 Task: Send an email with the signature Brittany Collins with the subject Reminder for a day off and the message Can you please advise on the status of the budget for the project? from softage.10@softage.net to softage.4@softage.net and move the email from Sent Items to the folder Digital rights management
Action: Mouse moved to (99, 90)
Screenshot: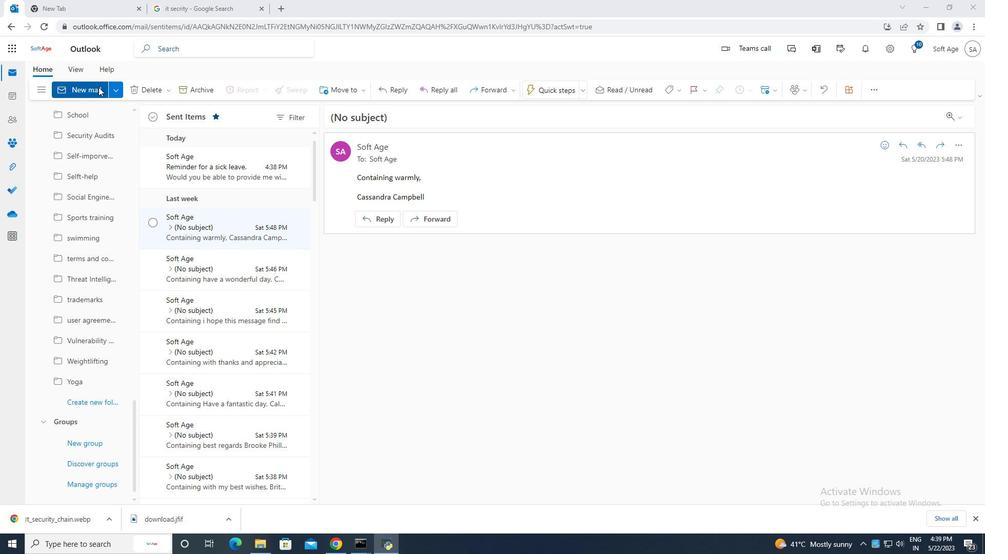 
Action: Mouse pressed left at (99, 90)
Screenshot: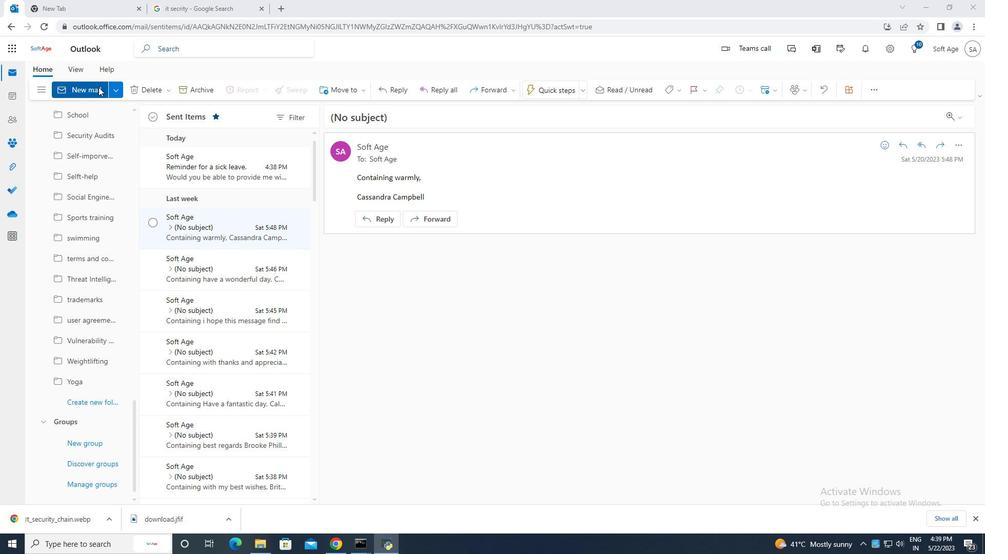 
Action: Mouse moved to (670, 97)
Screenshot: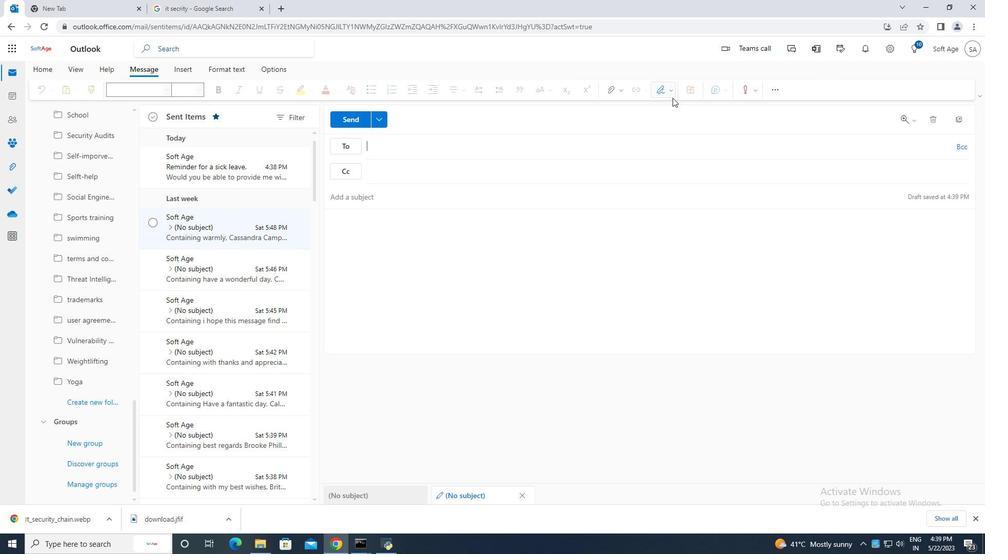 
Action: Mouse pressed left at (670, 97)
Screenshot: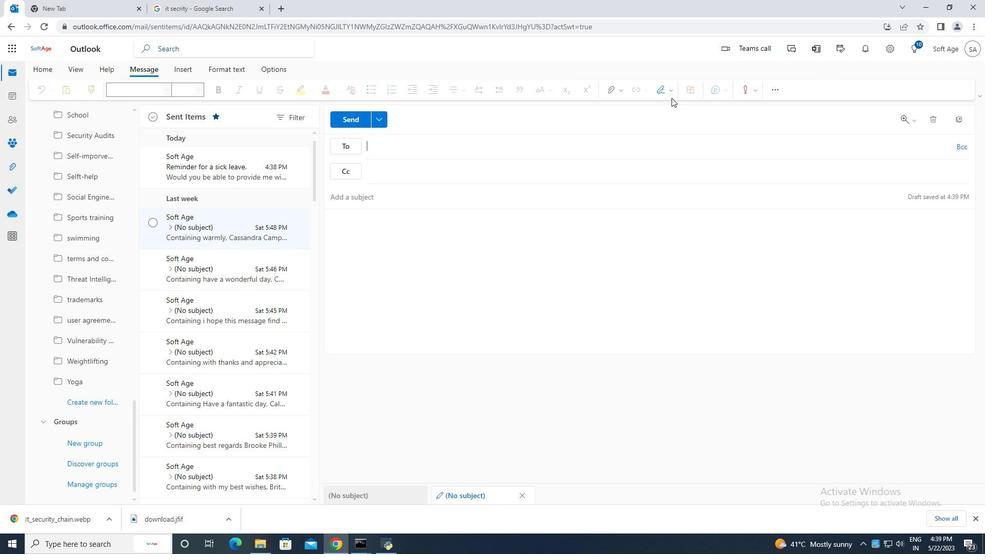 
Action: Mouse moved to (647, 132)
Screenshot: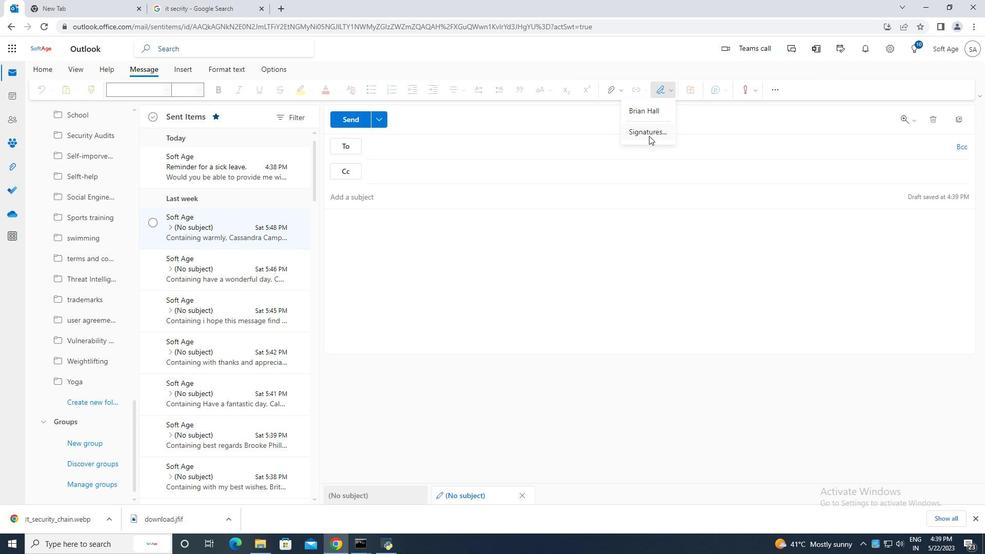 
Action: Mouse pressed left at (647, 132)
Screenshot: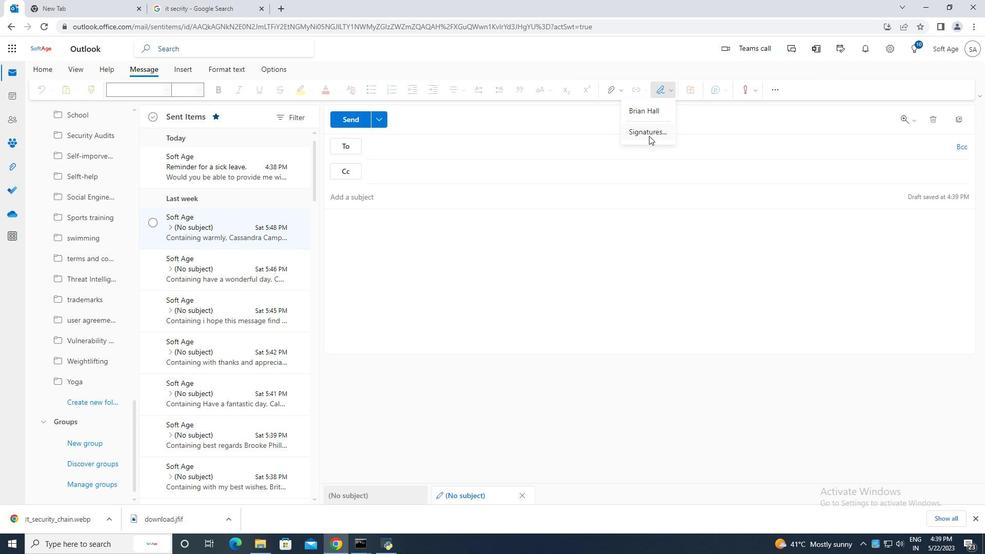 
Action: Mouse moved to (701, 171)
Screenshot: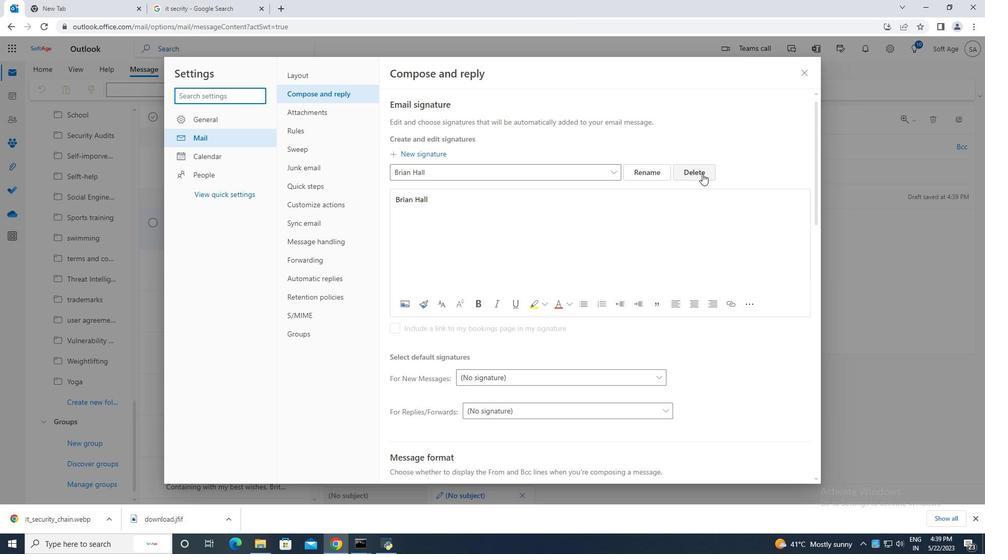 
Action: Mouse pressed left at (701, 171)
Screenshot: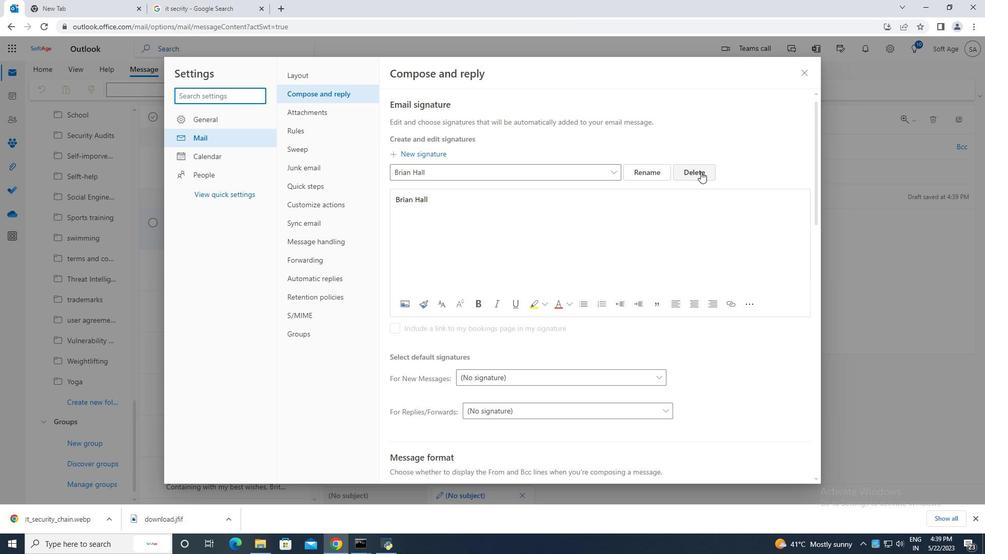 
Action: Mouse moved to (424, 172)
Screenshot: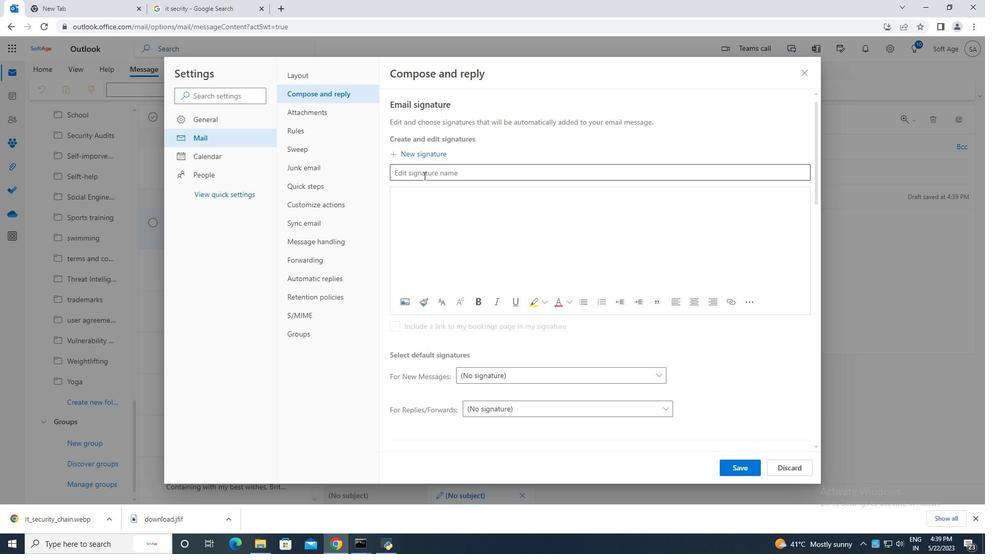 
Action: Mouse pressed left at (424, 172)
Screenshot: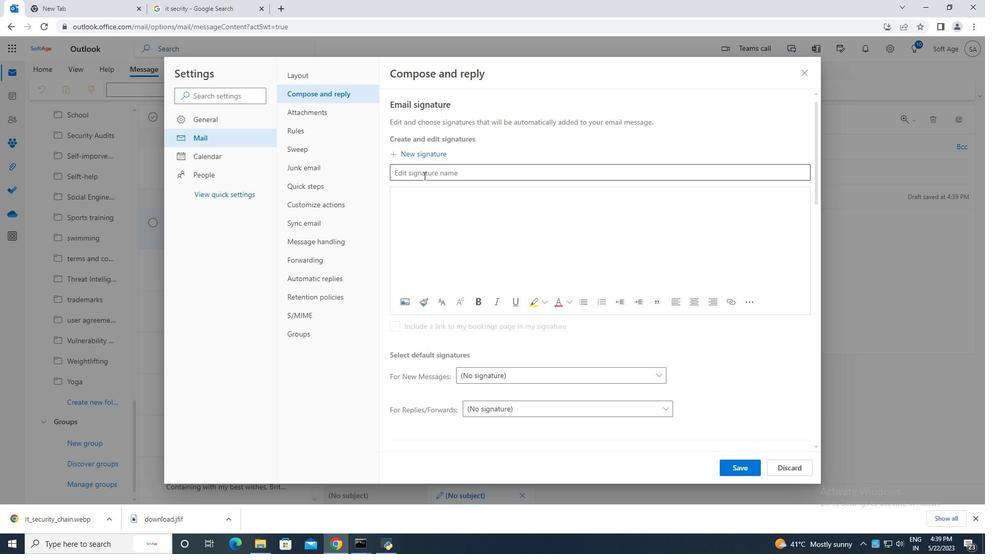 
Action: Mouse moved to (424, 172)
Screenshot: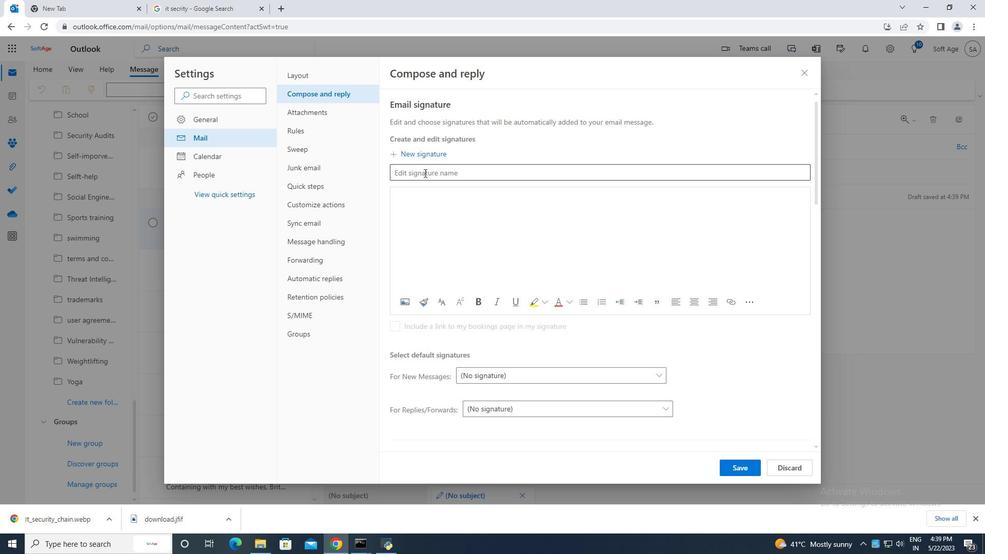 
Action: Key pressed <Key.caps_lock>BR<Key.backspace><Key.caps_lock>ittany<Key.space><Key.backspace><Key.backspace><Key.backspace><Key.backspace><Key.backspace><Key.backspace><Key.backspace>rittany<Key.space><Key.caps_lock>C<Key.caps_lock>ollins
Screenshot: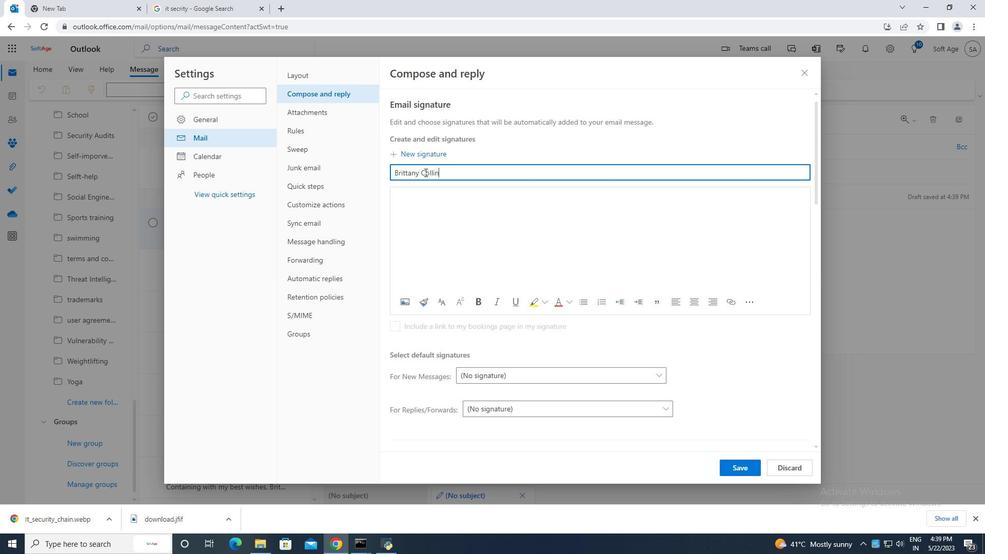 
Action: Mouse moved to (423, 208)
Screenshot: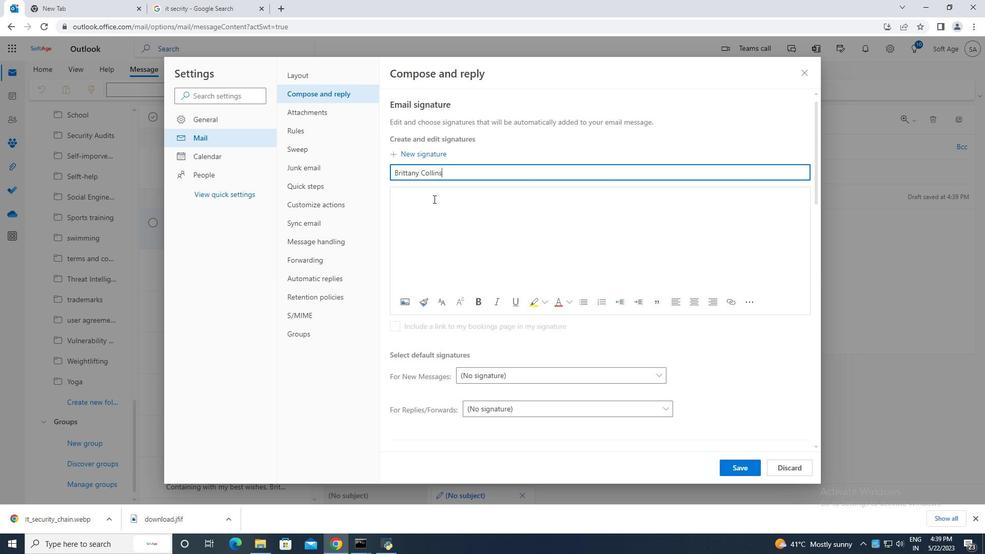 
Action: Mouse pressed left at (423, 208)
Screenshot: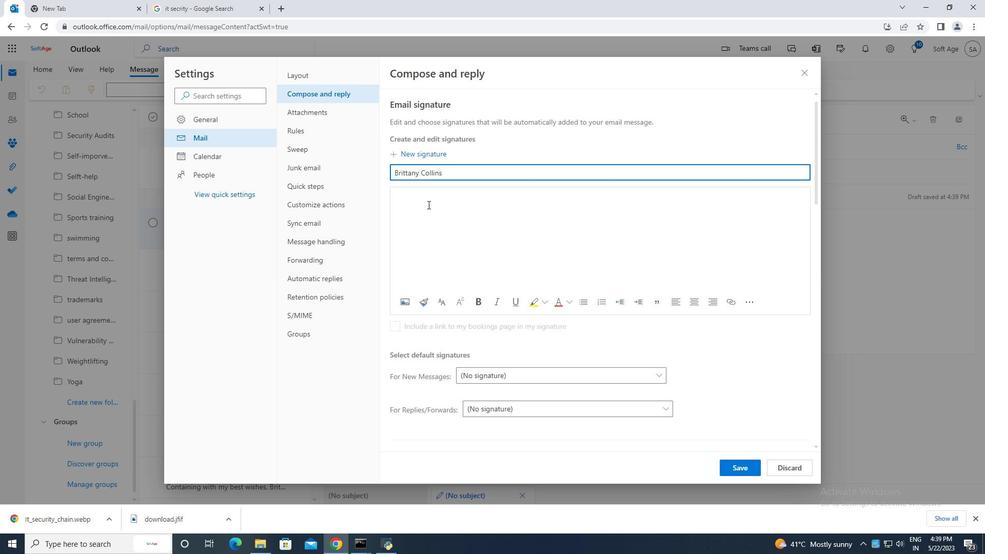 
Action: Key pressed <Key.caps_lock>B<Key.caps_lock>rittany<Key.space><Key.caps_lock>C<Key.caps_lock>ollins
Screenshot: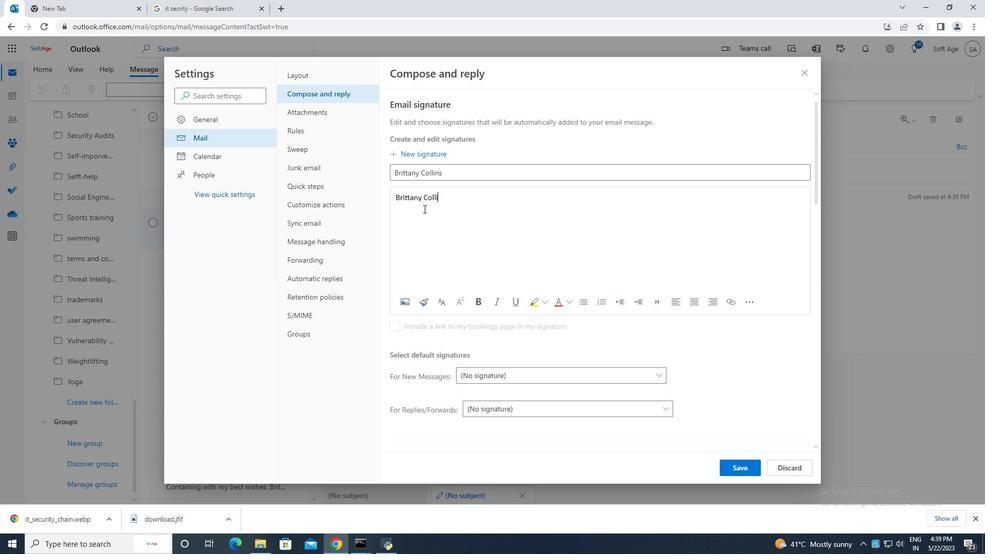 
Action: Mouse moved to (732, 472)
Screenshot: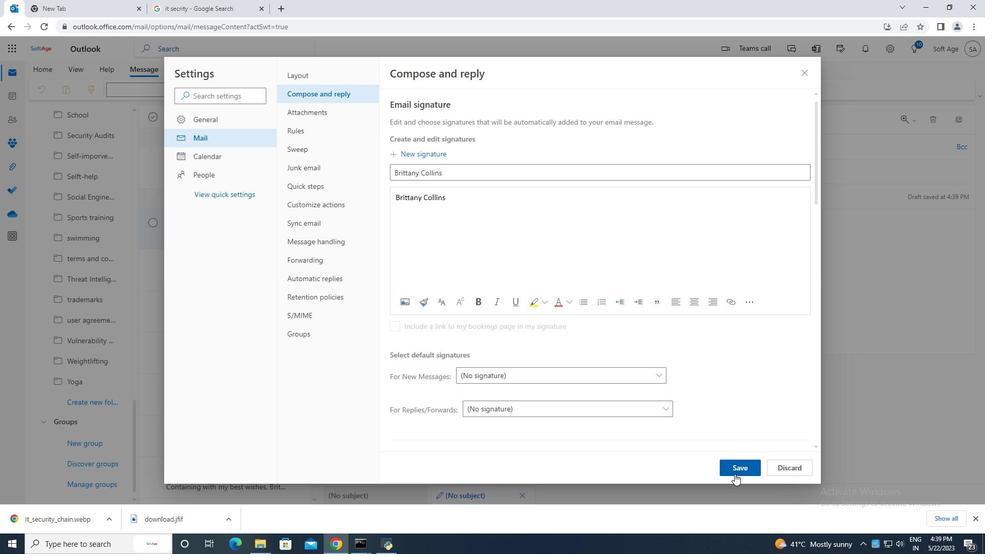 
Action: Mouse pressed left at (732, 472)
Screenshot: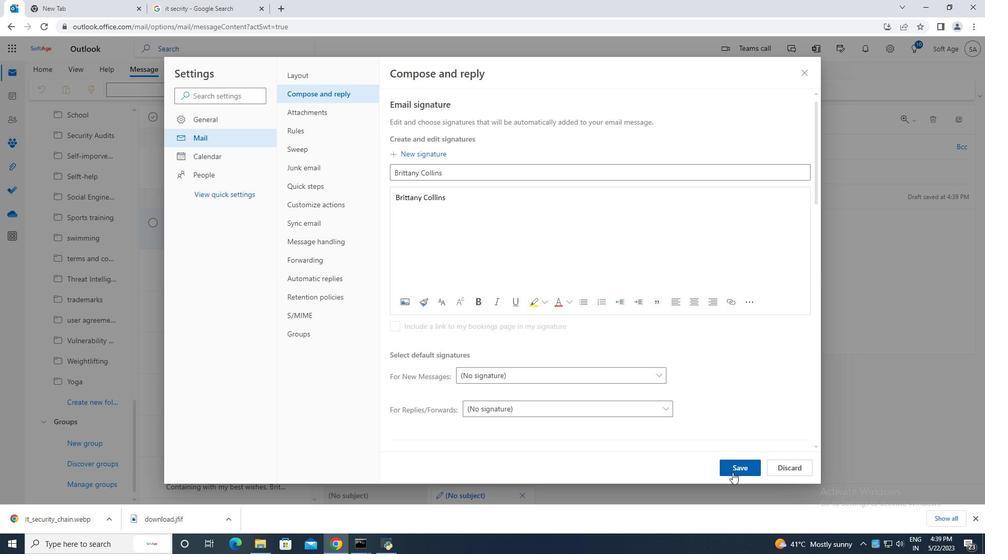 
Action: Mouse moved to (807, 73)
Screenshot: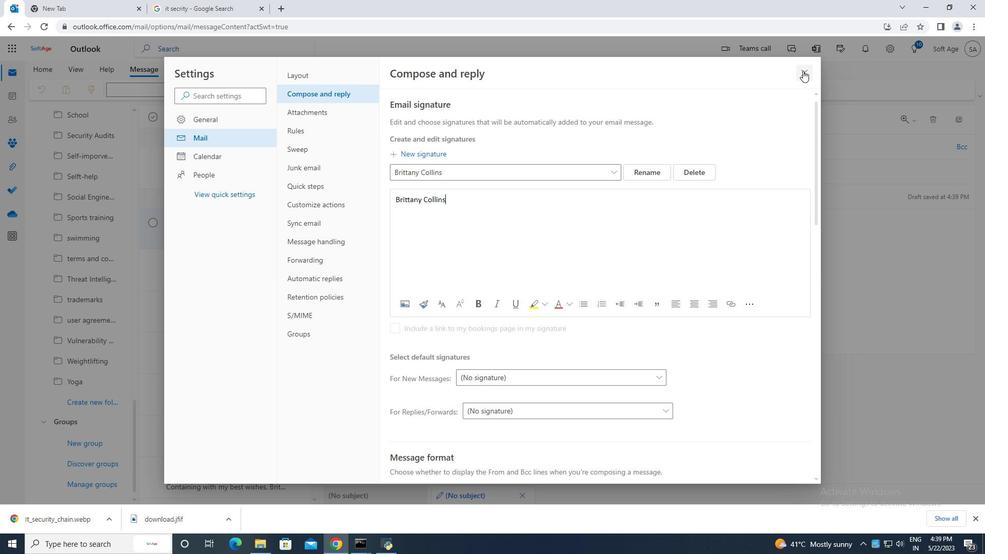 
Action: Mouse pressed left at (807, 73)
Screenshot: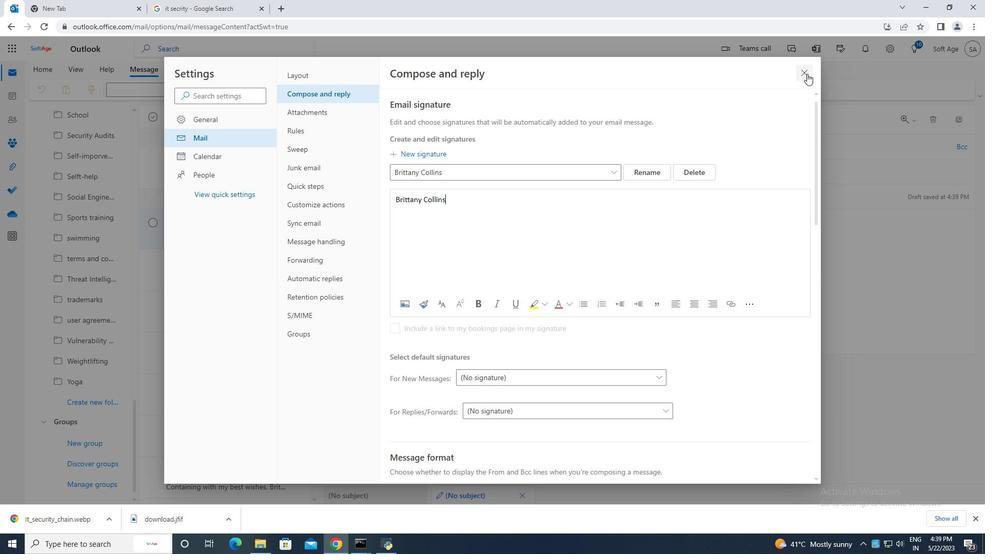 
Action: Mouse moved to (663, 90)
Screenshot: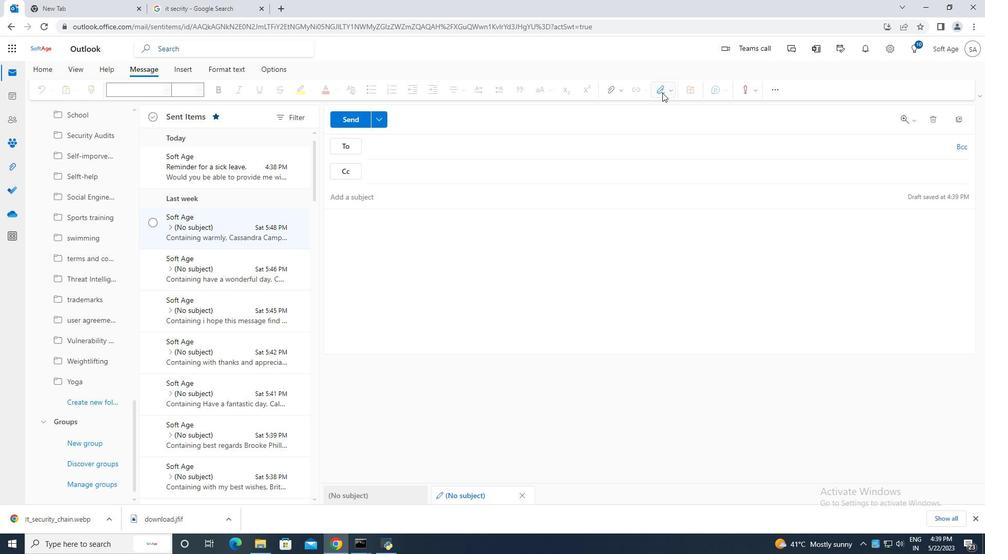 
Action: Mouse pressed left at (663, 90)
Screenshot: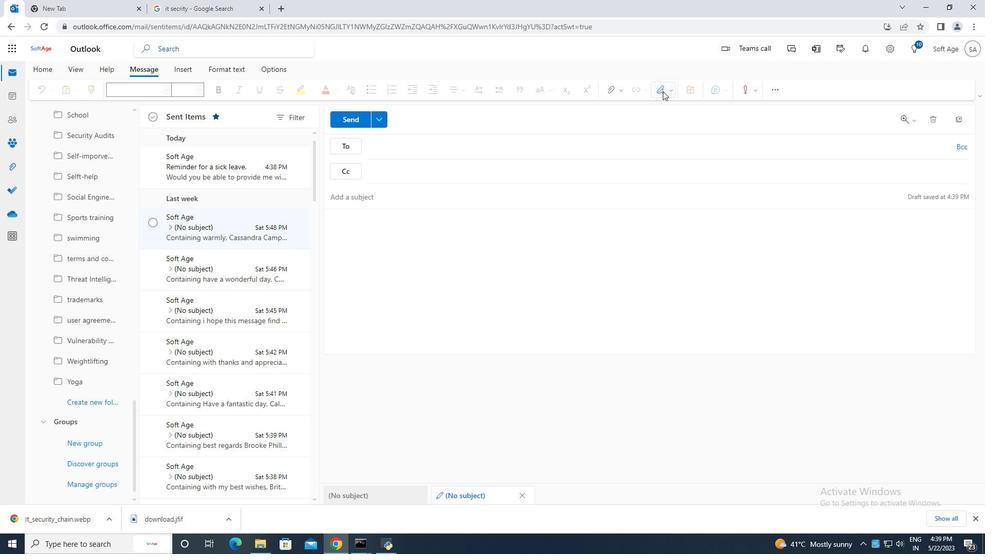 
Action: Mouse moved to (643, 111)
Screenshot: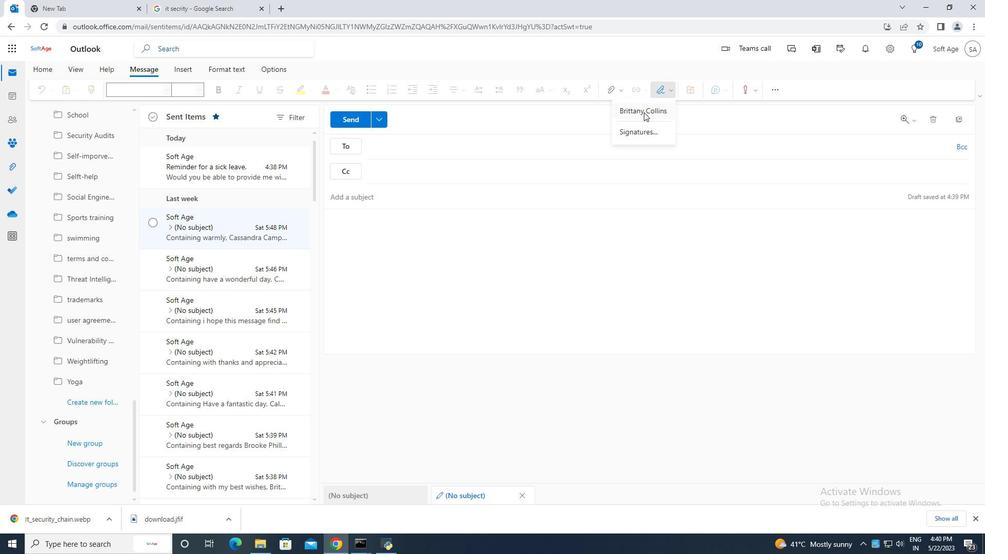 
Action: Mouse pressed left at (643, 111)
Screenshot: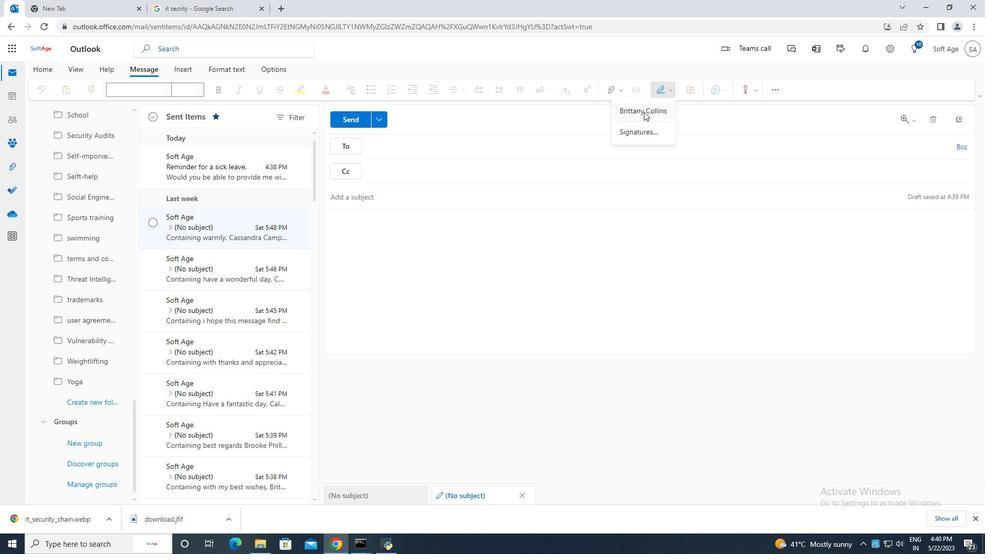
Action: Mouse moved to (357, 198)
Screenshot: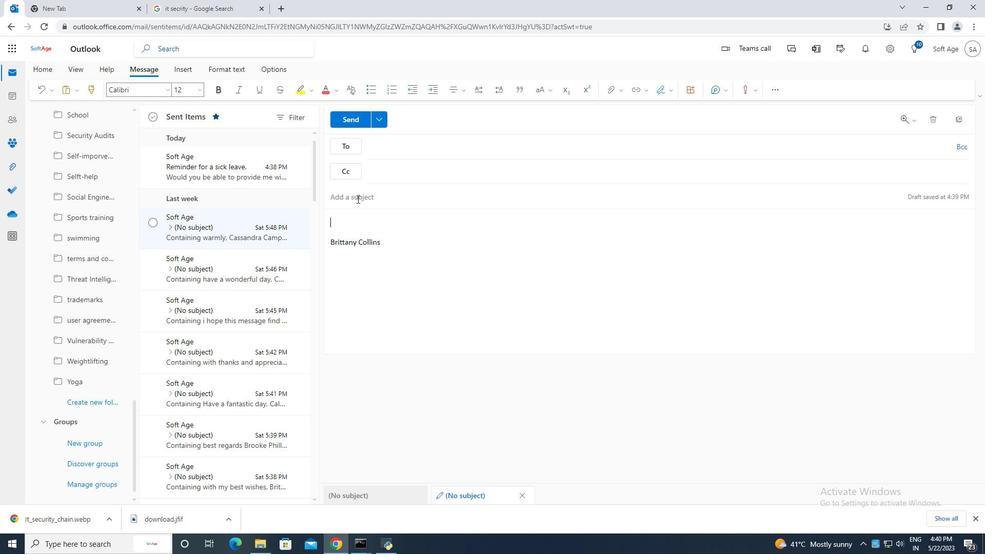 
Action: Mouse pressed left at (357, 198)
Screenshot: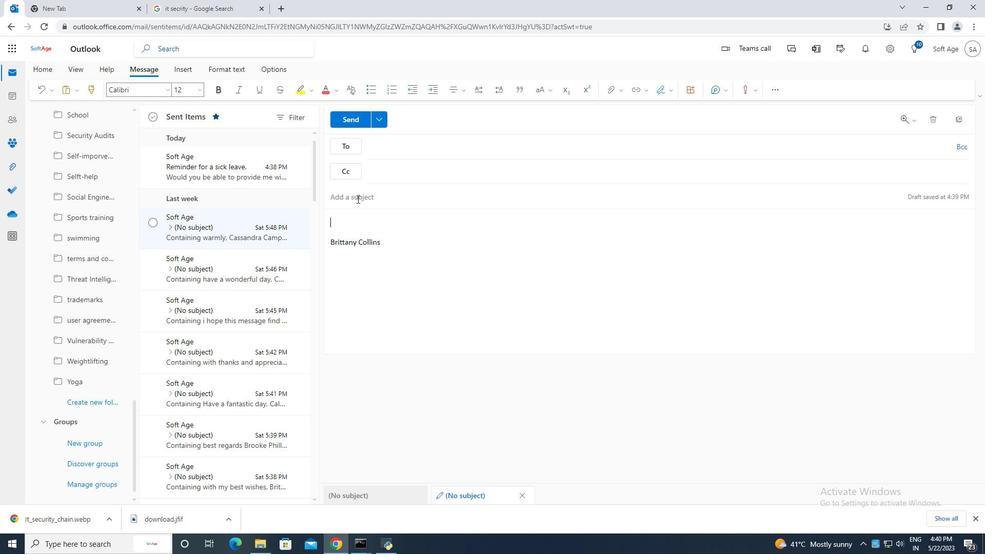 
Action: Mouse moved to (353, 198)
Screenshot: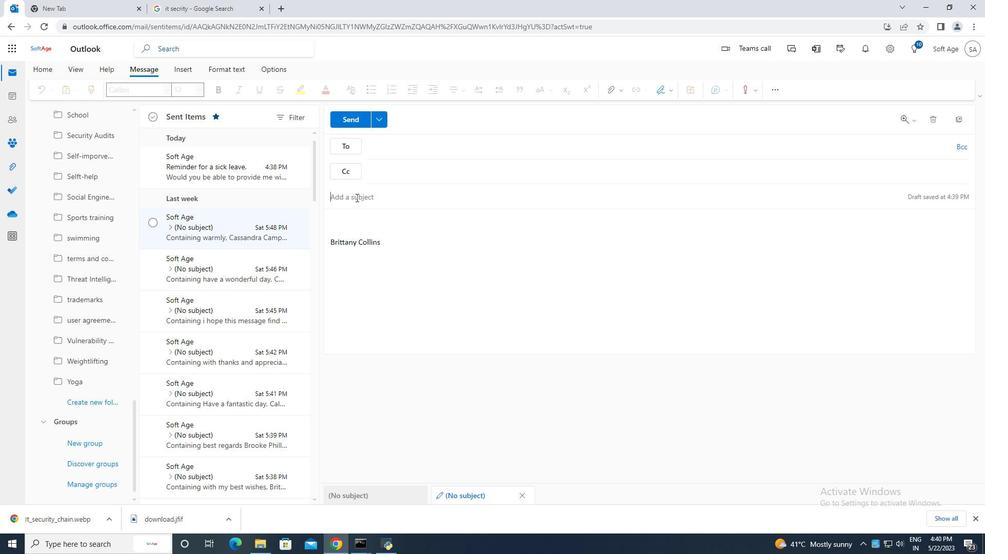 
Action: Key pressed <Key.caps_lock>R<Key.caps_lock>eminder<Key.space>for<Key.space>a<Key.space>day<Key.space>off<Key.space><Key.backspace>.
Screenshot: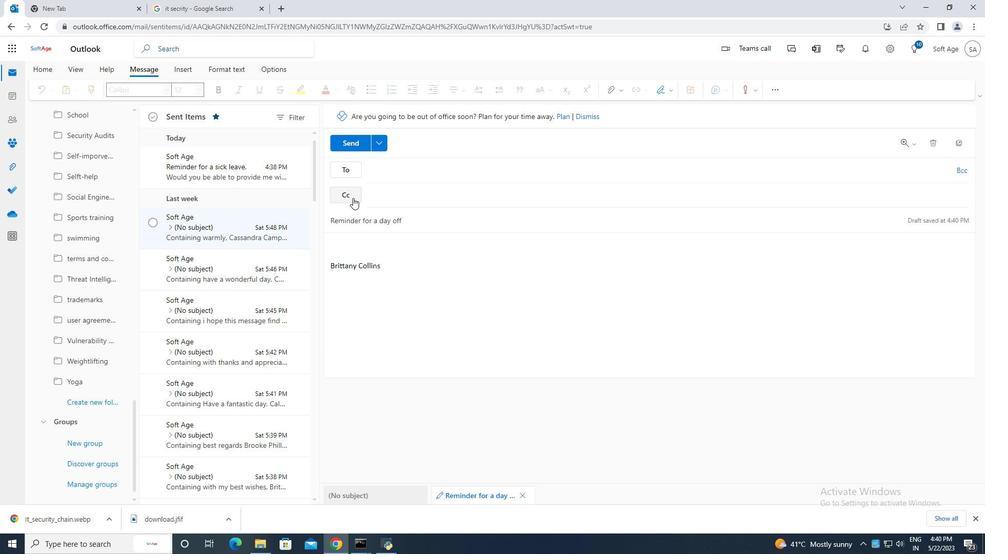 
Action: Mouse moved to (365, 239)
Screenshot: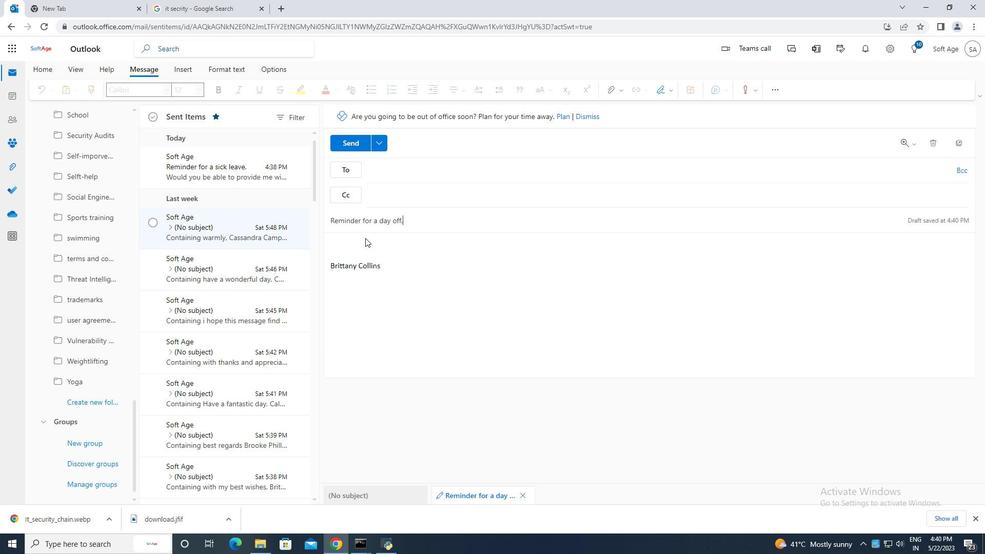 
Action: Mouse pressed left at (365, 239)
Screenshot: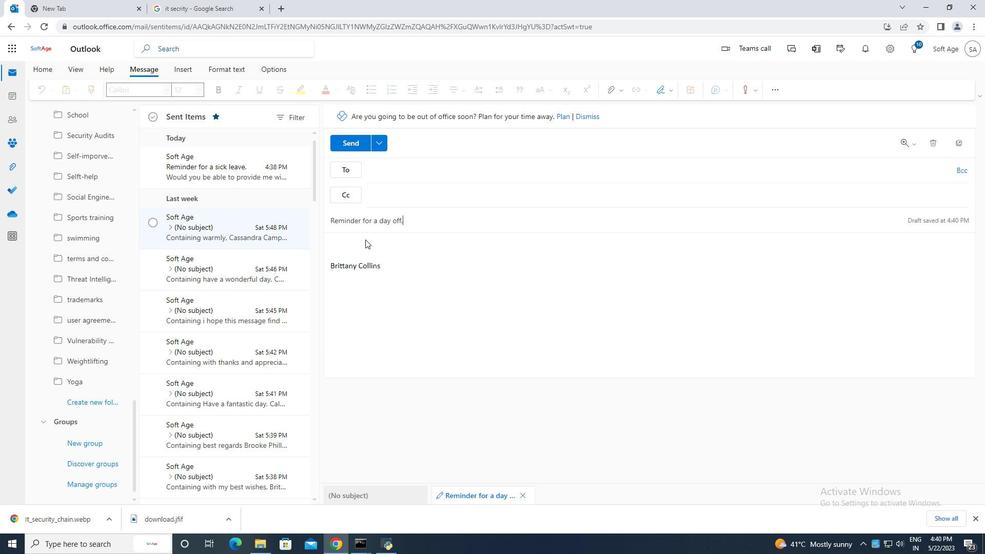 
Action: Mouse moved to (355, 246)
Screenshot: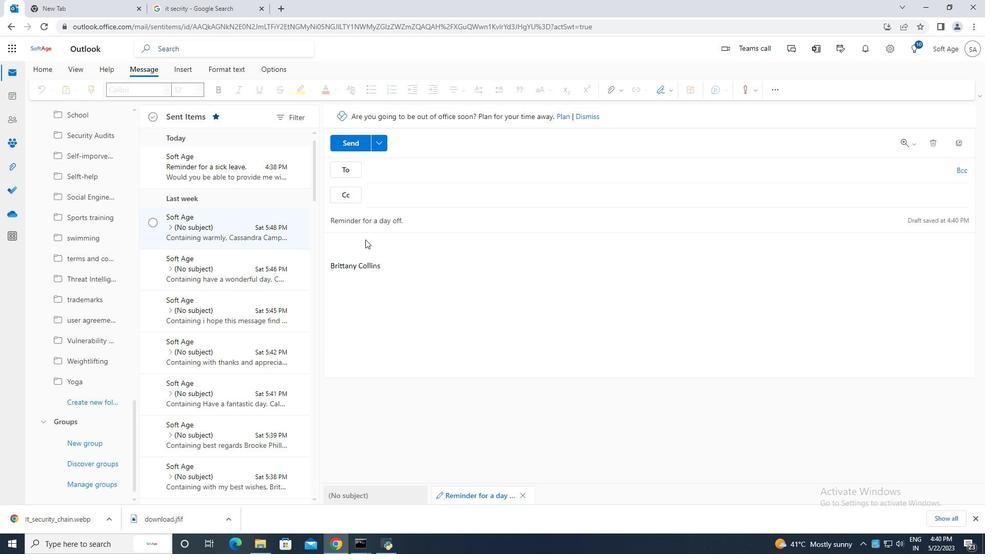 
Action: Mouse pressed left at (355, 246)
Screenshot: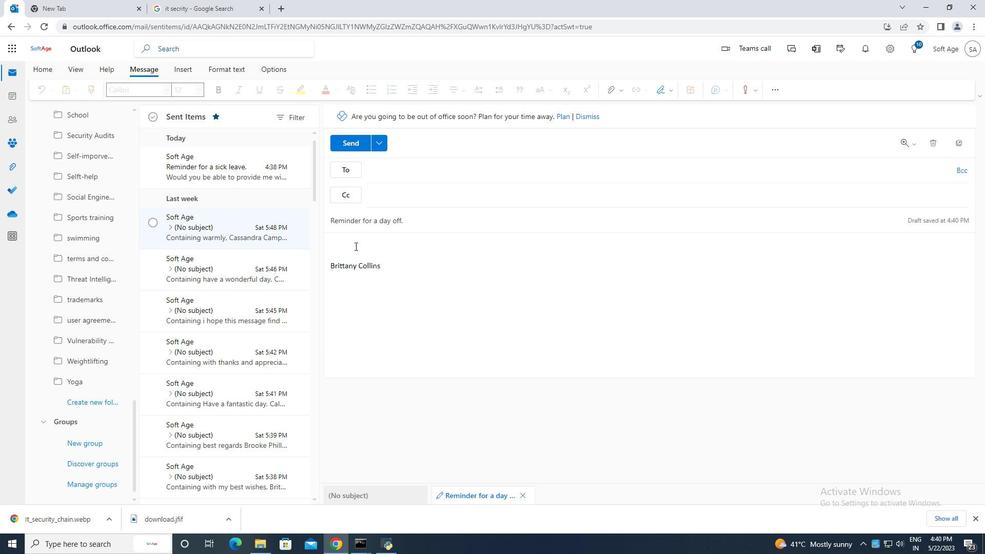 
Action: Key pressed <Key.caps_lock>C<Key.caps_lock>an<Key.space>you<Key.space>please<Key.space>advise<Key.space>on<Key.space>the<Key.space>status<Key.space>of<Key.space>the<Key.space>budget<Key.space>for<Key.space>the<Key.space>project.
Screenshot: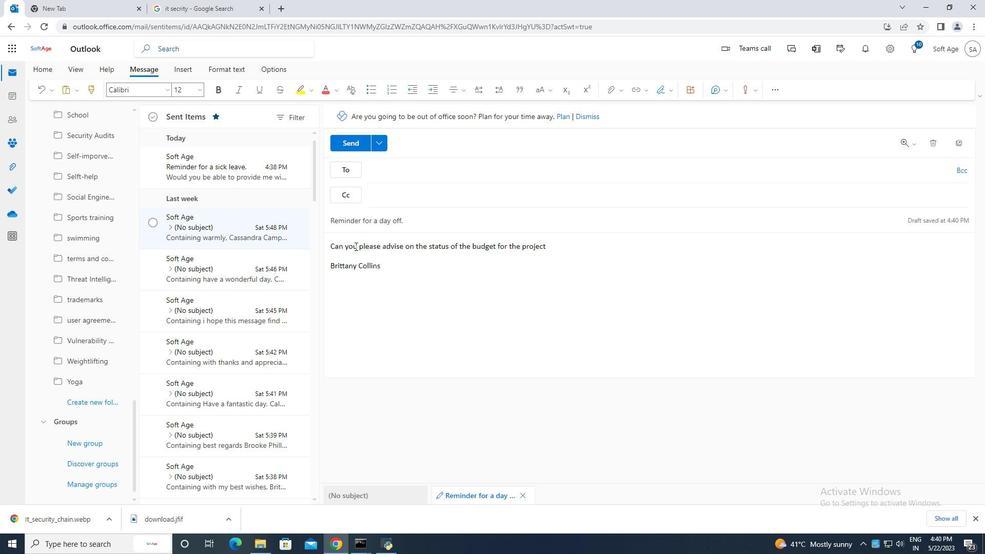 
Action: Mouse moved to (385, 174)
Screenshot: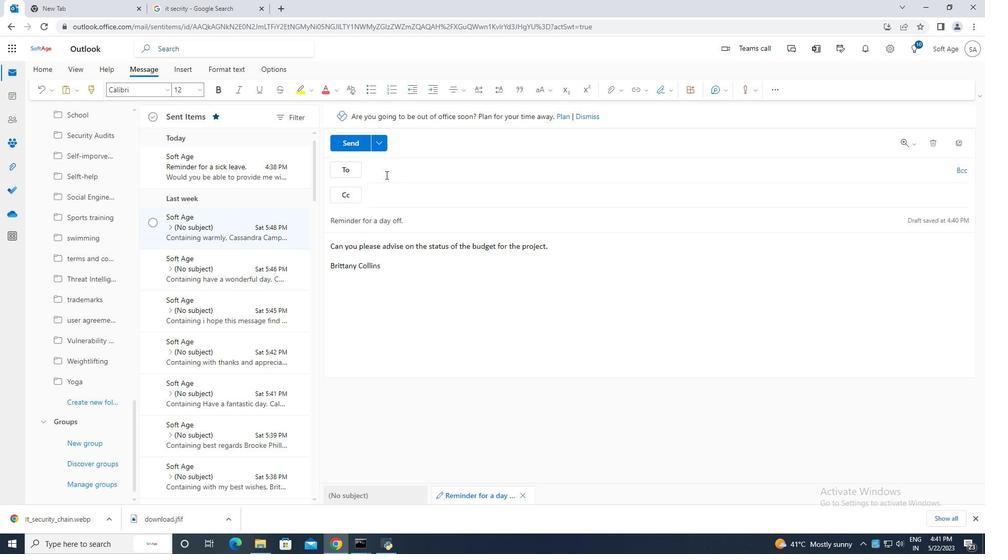
Action: Mouse pressed left at (385, 174)
Screenshot: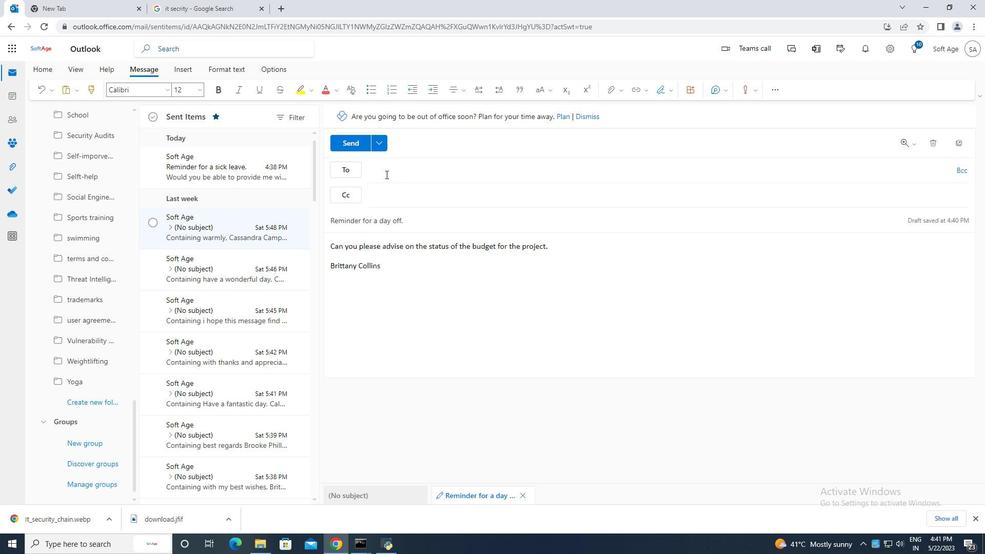 
Action: Key pressed sofatge<Key.backspace><Key.backspace><Key.backspace><Key.backspace>tage.4
Screenshot: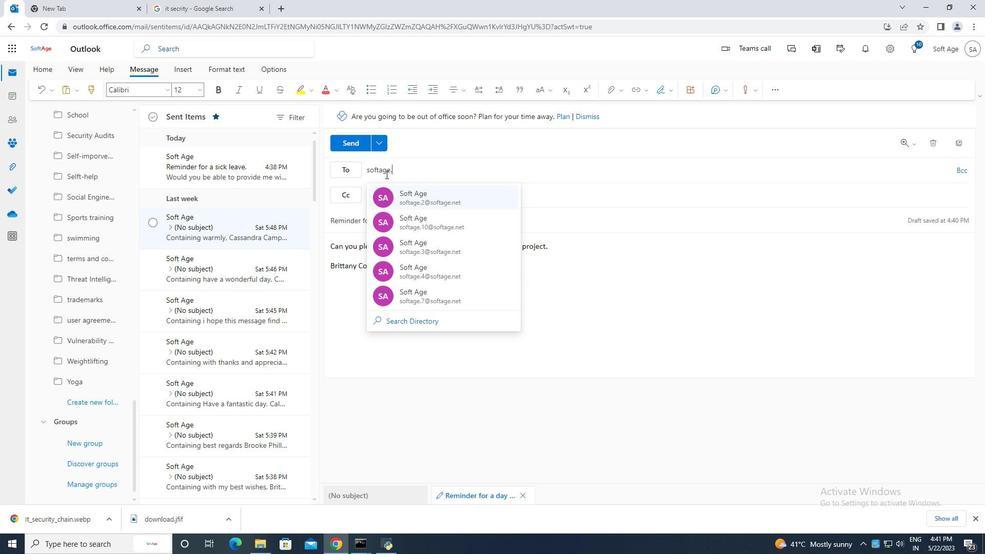 
Action: Mouse moved to (388, 174)
Screenshot: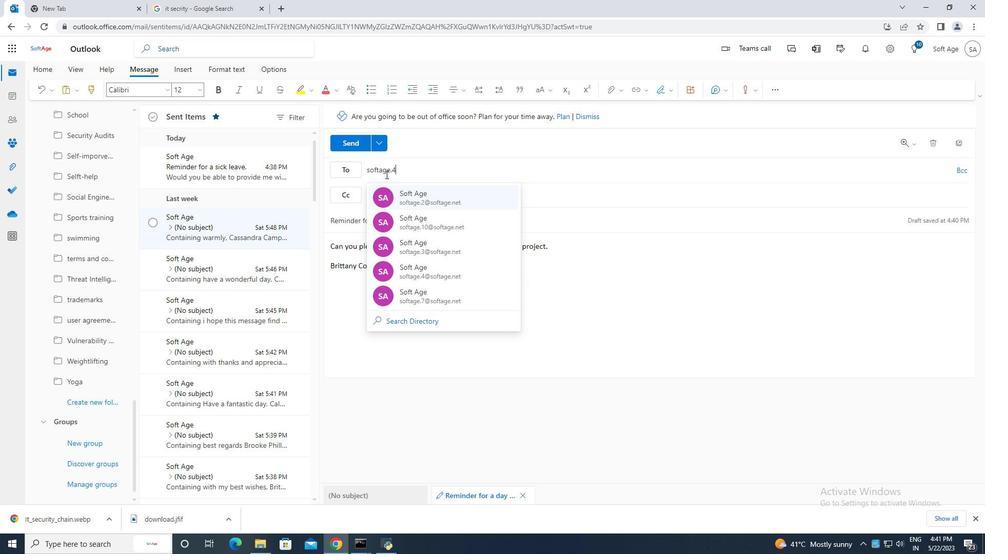 
Action: Key pressed <Key.shift>@
Screenshot: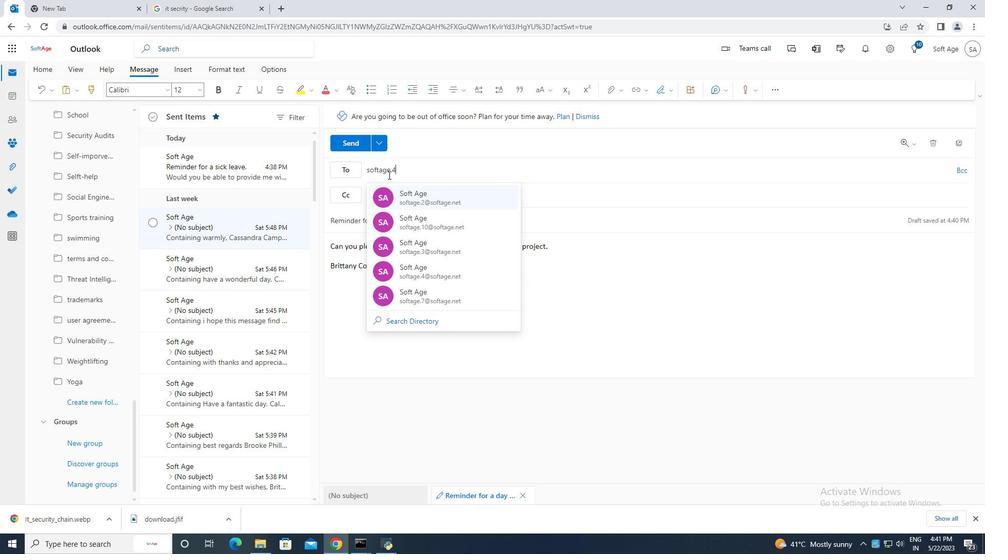 
Action: Mouse moved to (444, 194)
Screenshot: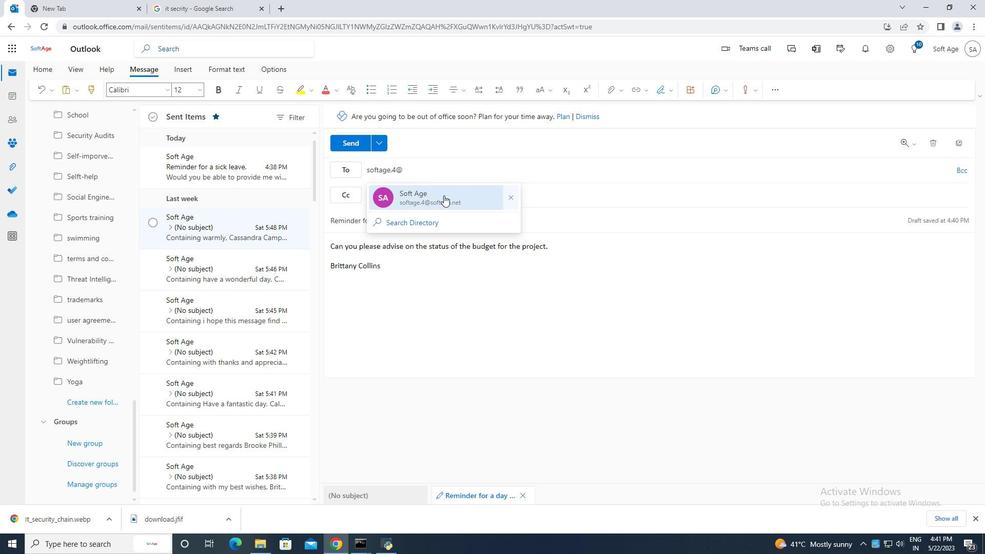 
Action: Mouse pressed left at (444, 194)
Screenshot: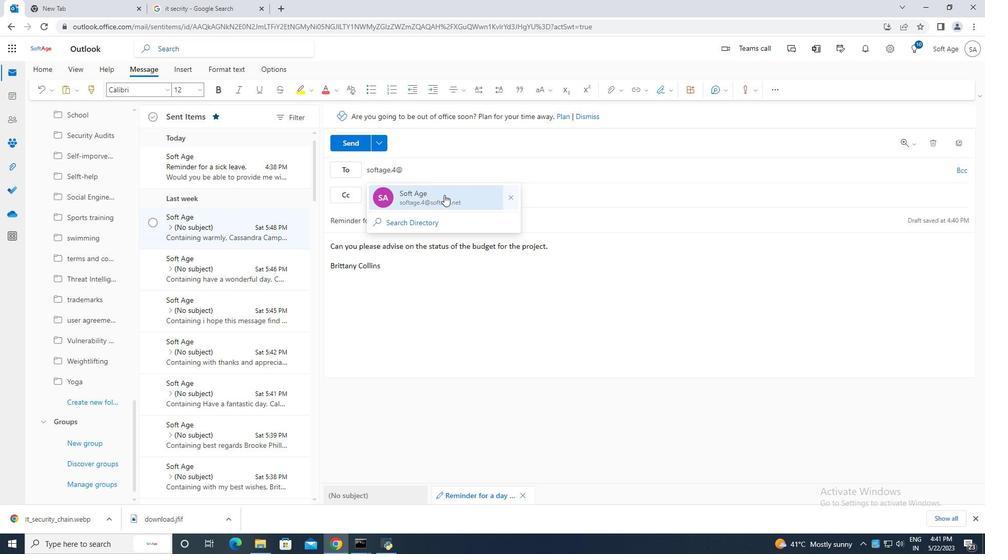 
Action: Mouse moved to (81, 402)
Screenshot: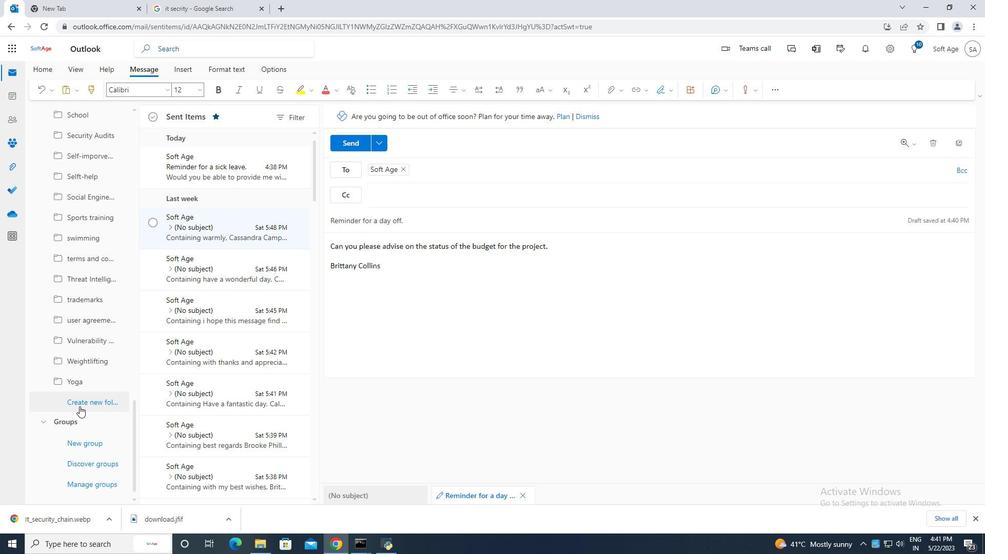 
Action: Mouse pressed left at (81, 402)
Screenshot: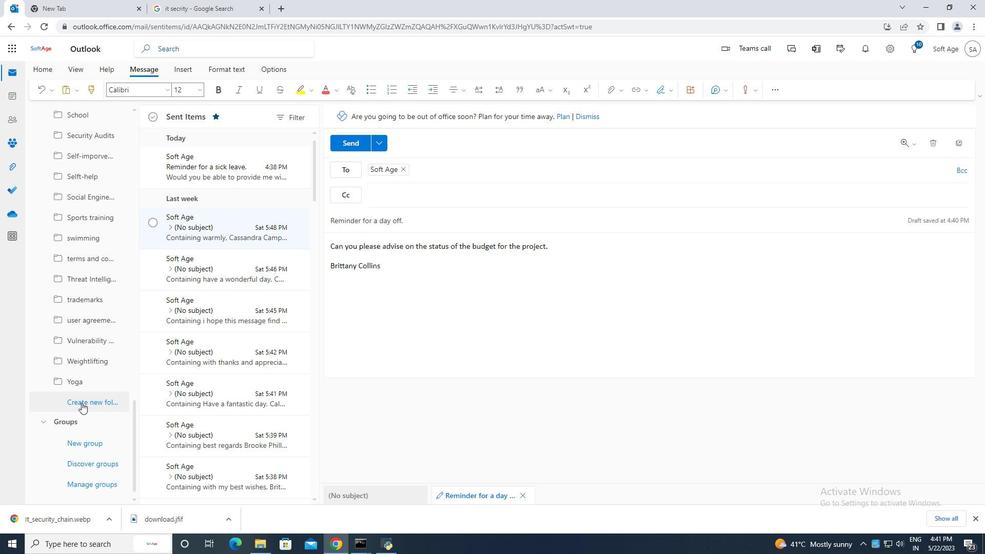 
Action: Mouse moved to (72, 403)
Screenshot: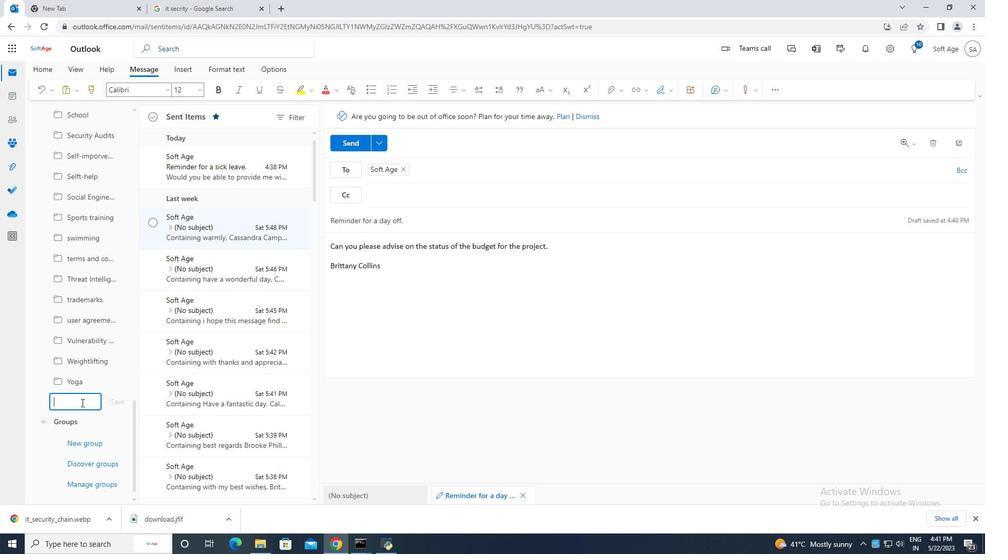 
Action: Key pressed <Key.caps_lock>D<Key.caps_lock>igital<Key.space>rights<Key.space>management
Screenshot: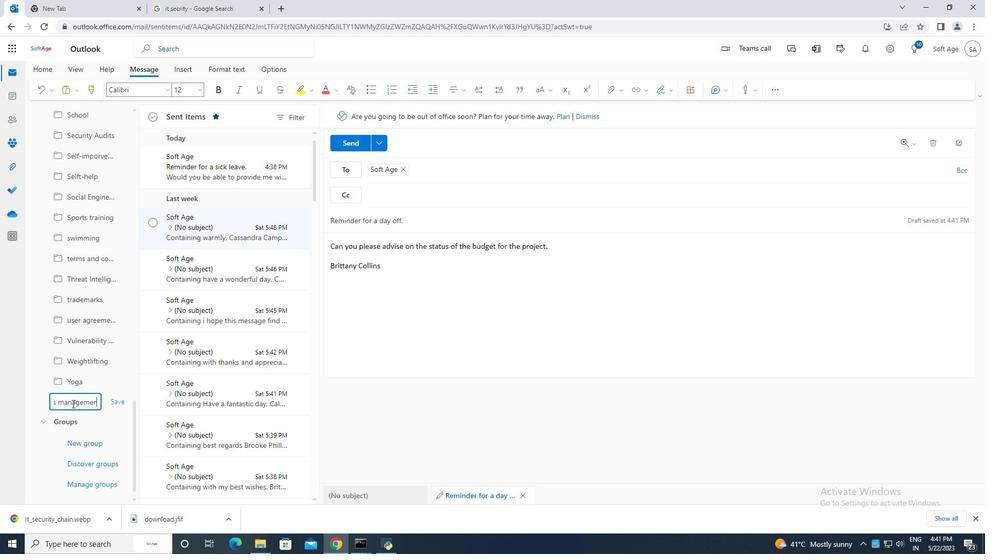 
Action: Mouse moved to (115, 400)
Screenshot: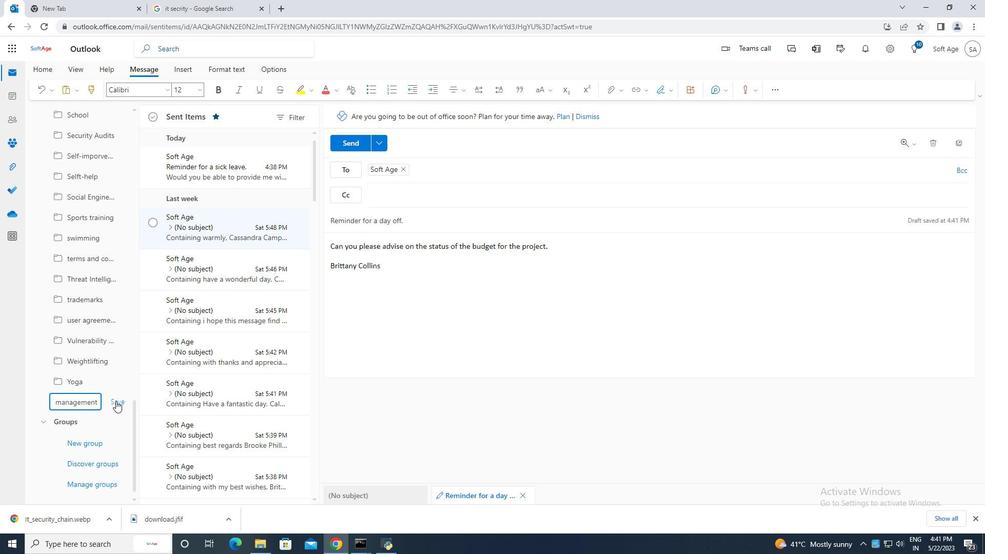 
Action: Mouse pressed left at (115, 400)
Screenshot: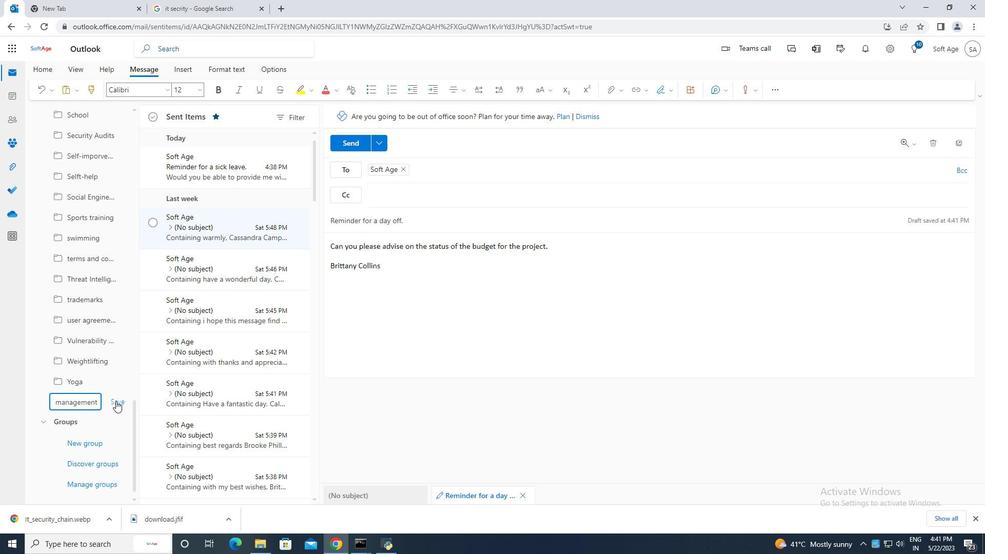 
Action: Mouse moved to (542, 297)
Screenshot: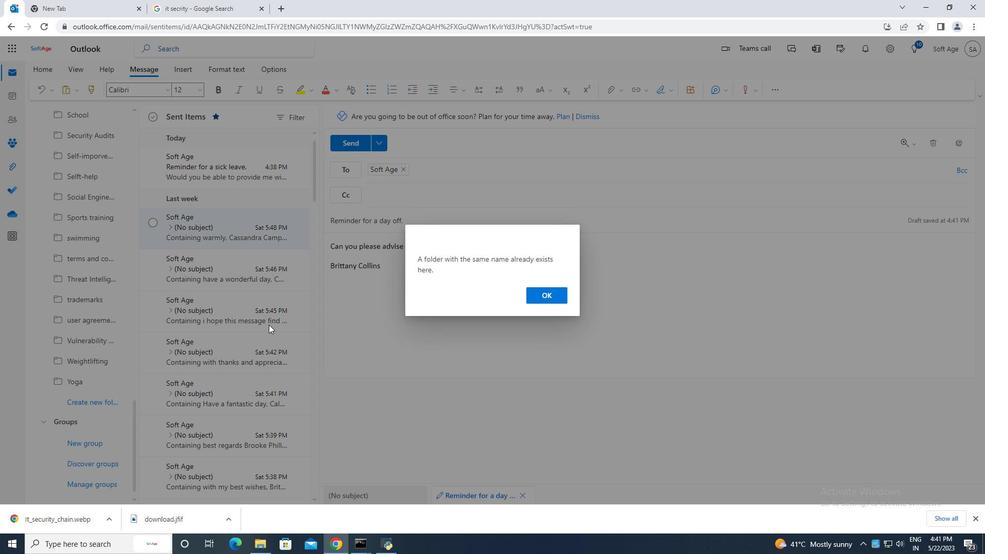 
Action: Mouse pressed left at (542, 297)
Screenshot: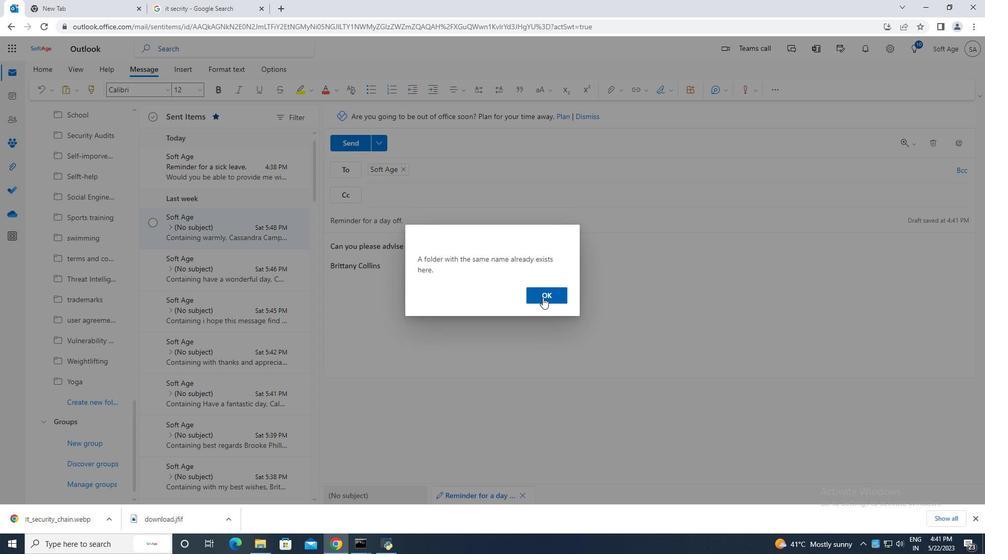 
Action: Mouse moved to (363, 143)
Screenshot: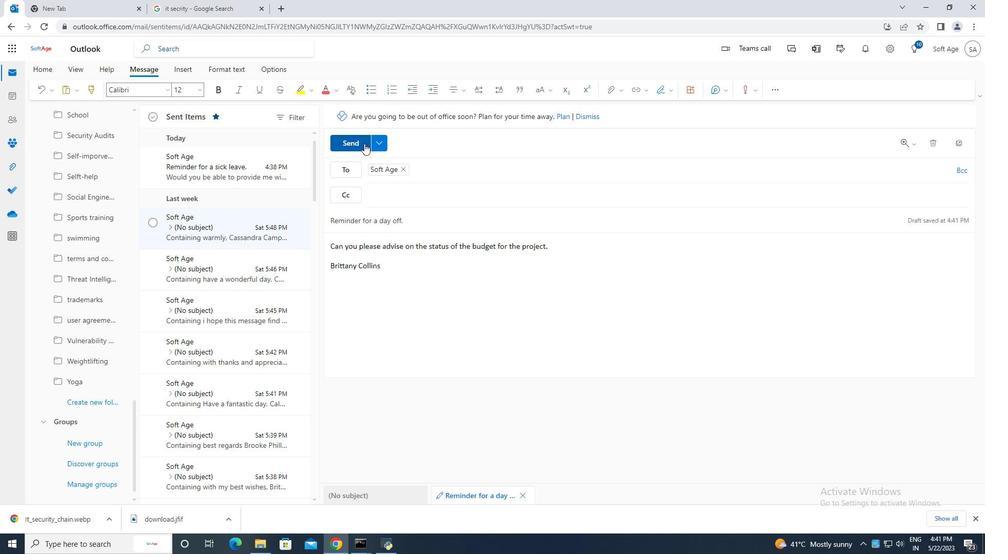 
Action: Mouse pressed left at (363, 143)
Screenshot: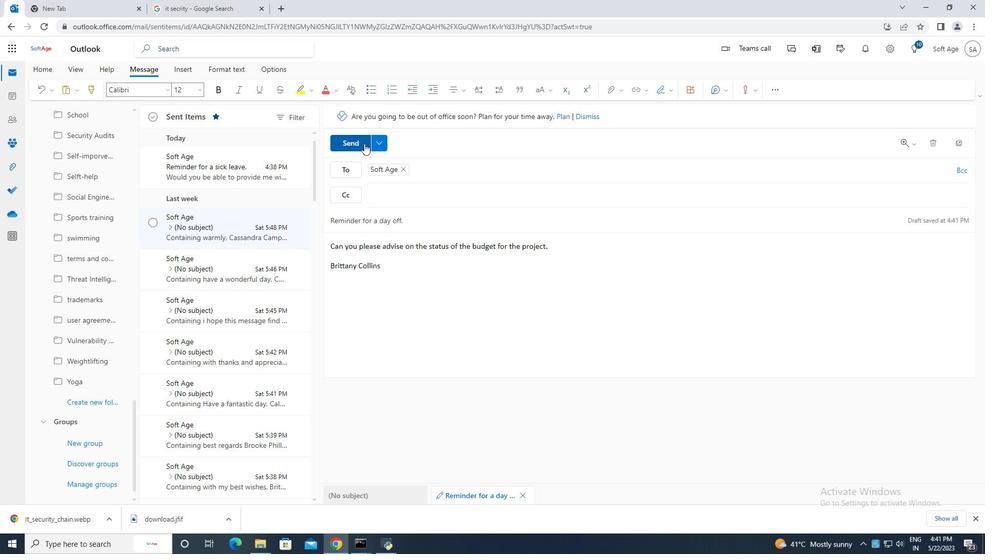
Action: Mouse moved to (153, 162)
Screenshot: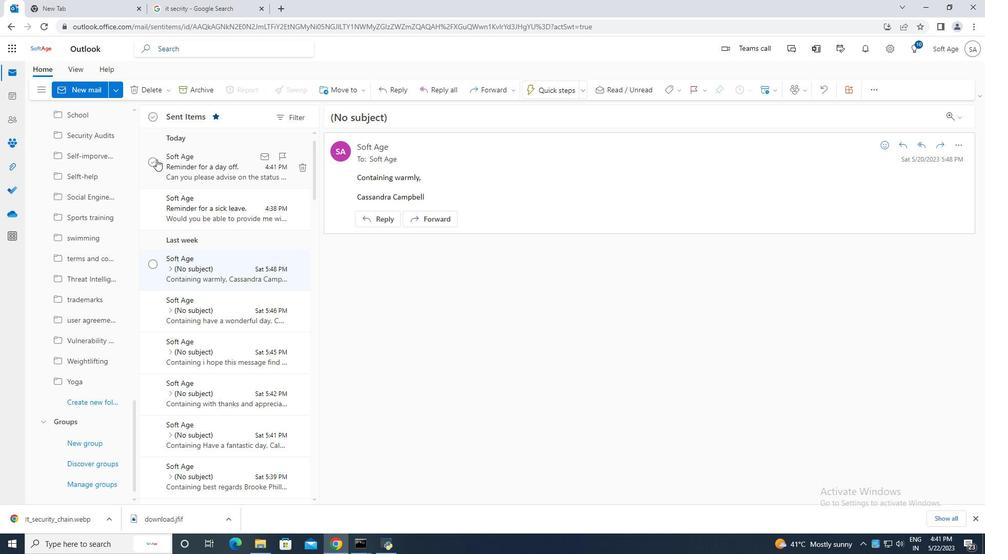 
Action: Mouse pressed left at (153, 162)
Screenshot: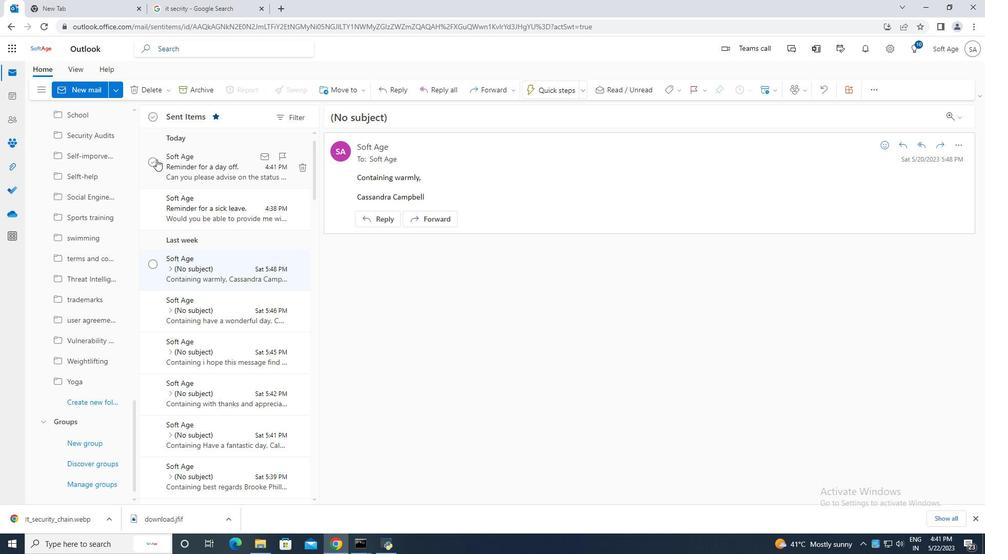 
Action: Mouse moved to (351, 88)
Screenshot: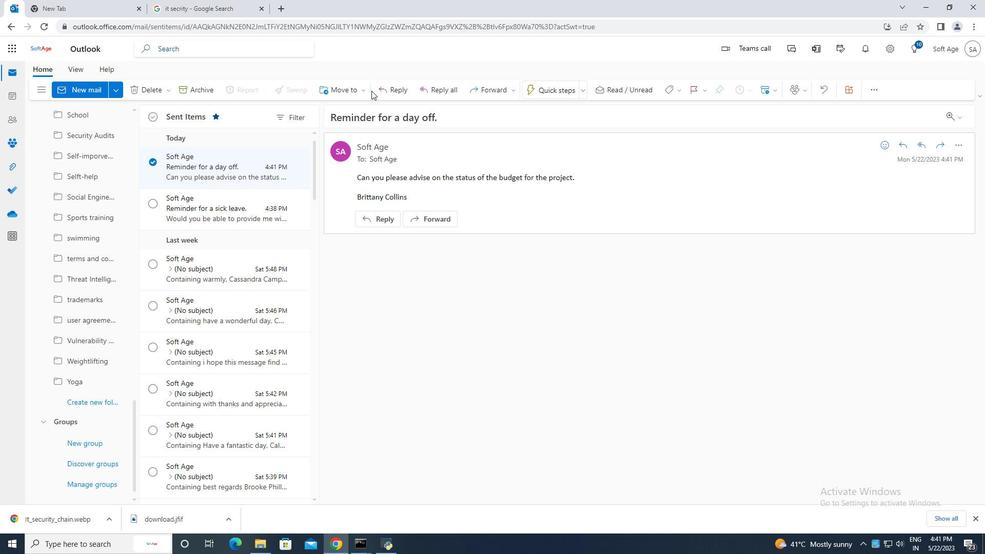 
Action: Mouse pressed left at (351, 88)
Screenshot: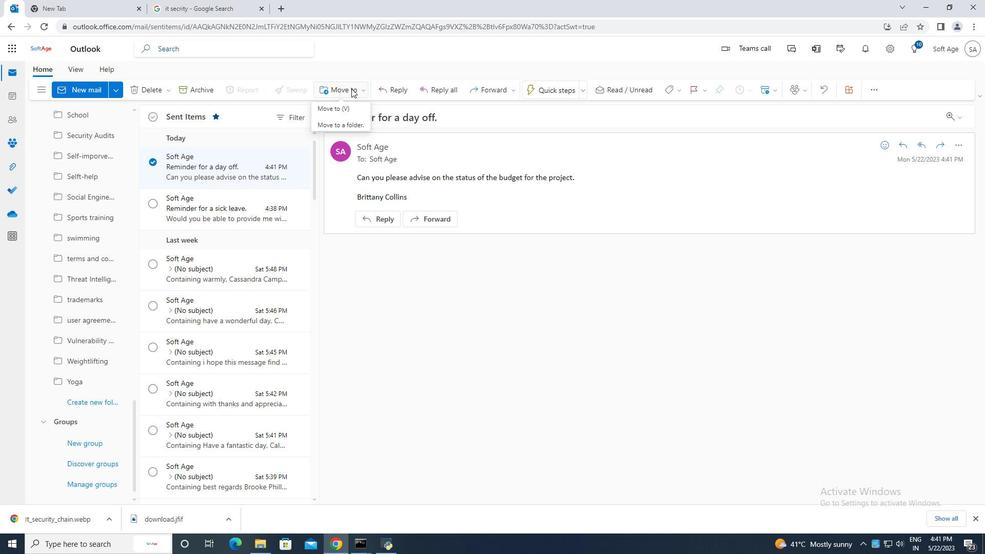 
Action: Mouse moved to (366, 109)
Screenshot: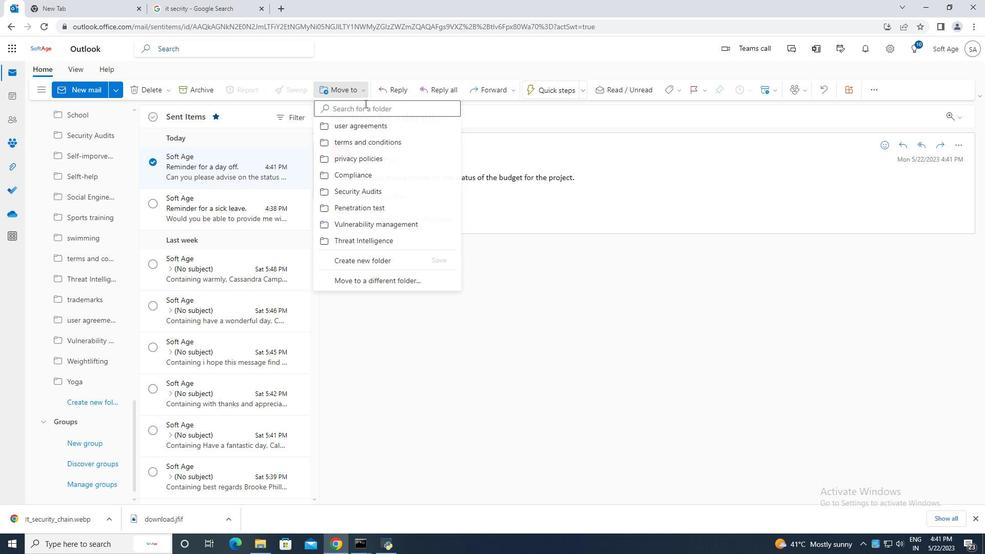 
Action: Mouse pressed left at (366, 109)
Screenshot: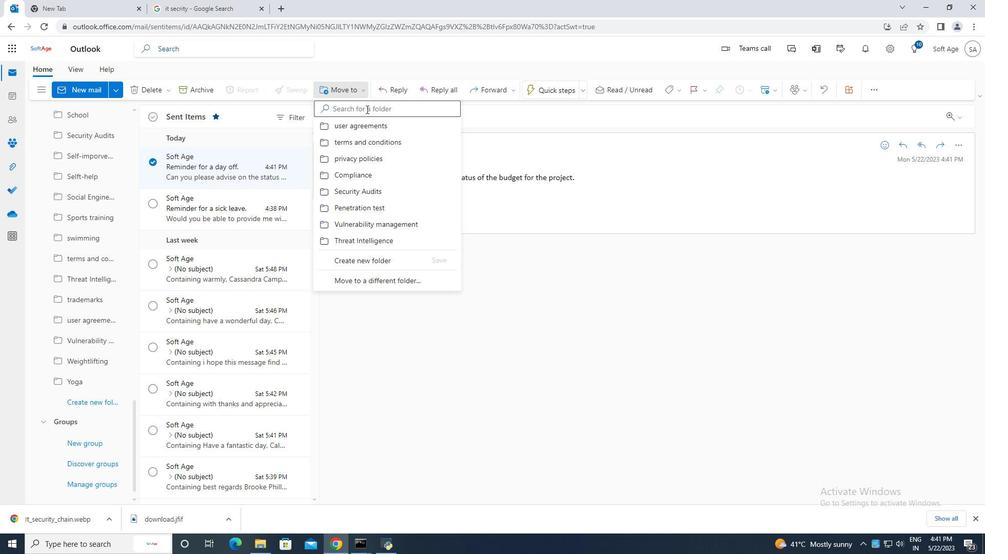 
Action: Key pressed <Key.caps_lock>D<Key.caps_lock>igital<Key.space>rights<Key.space>
Screenshot: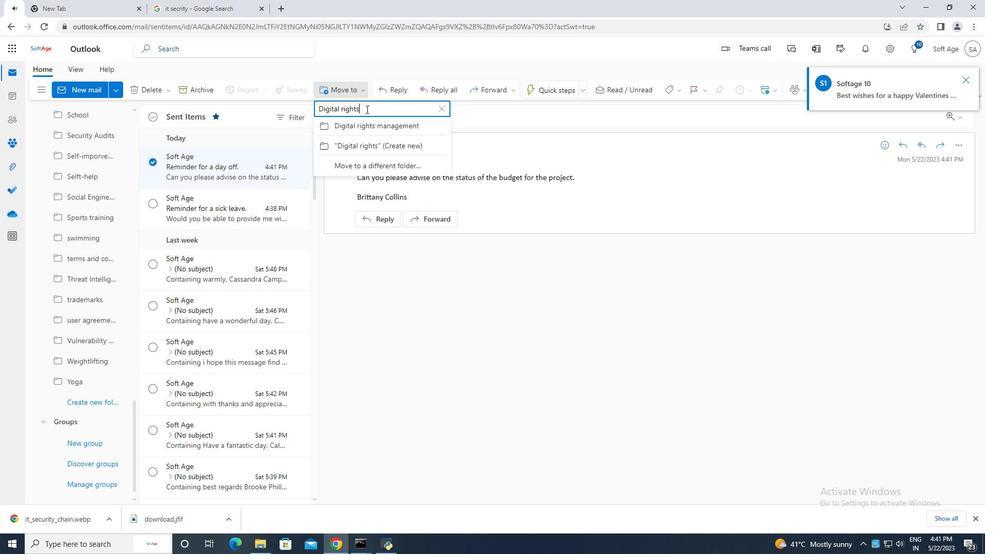 
Action: Mouse moved to (384, 128)
Screenshot: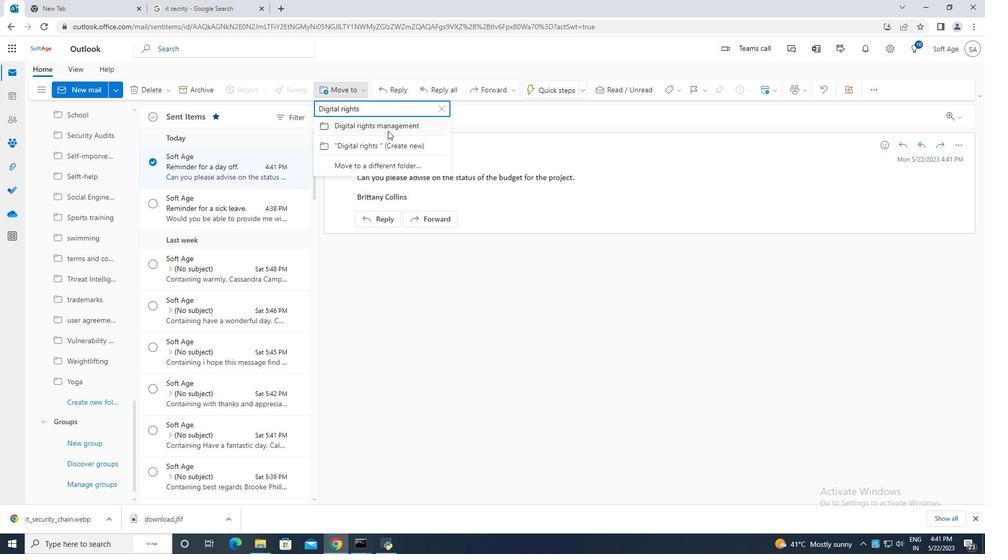 
Action: Mouse pressed left at (384, 128)
Screenshot: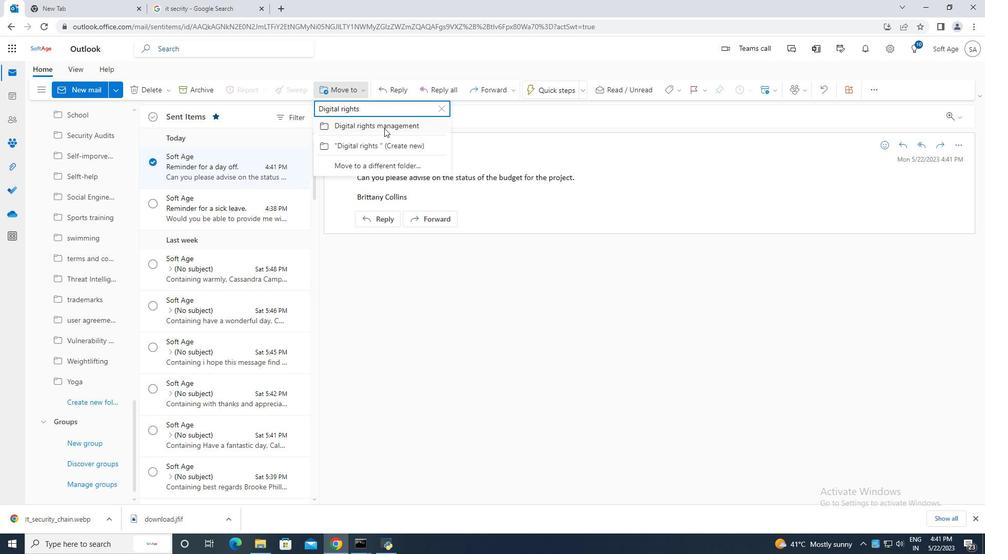 
Action: Mouse moved to (387, 204)
Screenshot: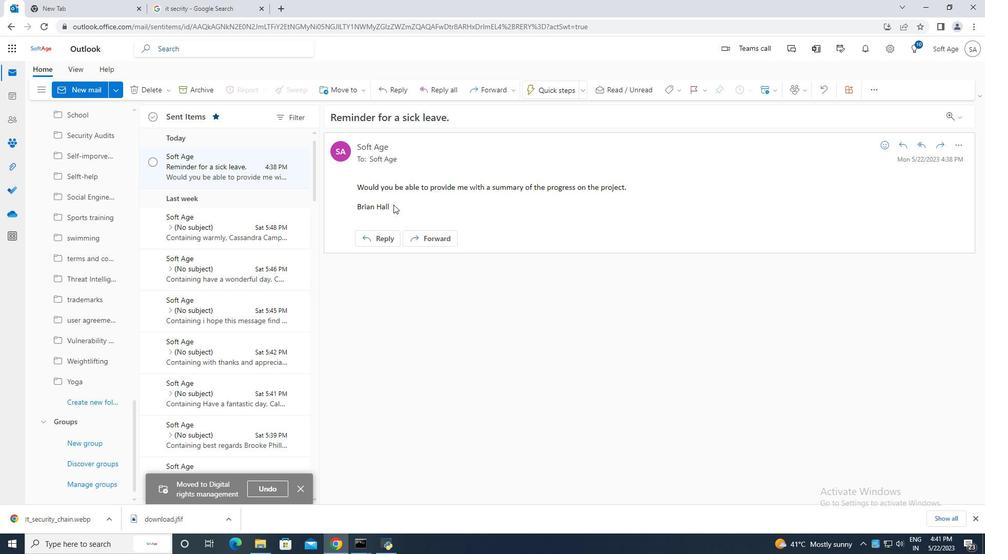 
